 Task: Look for kosher products in the category "Mozzarella".
Action: Mouse moved to (922, 327)
Screenshot: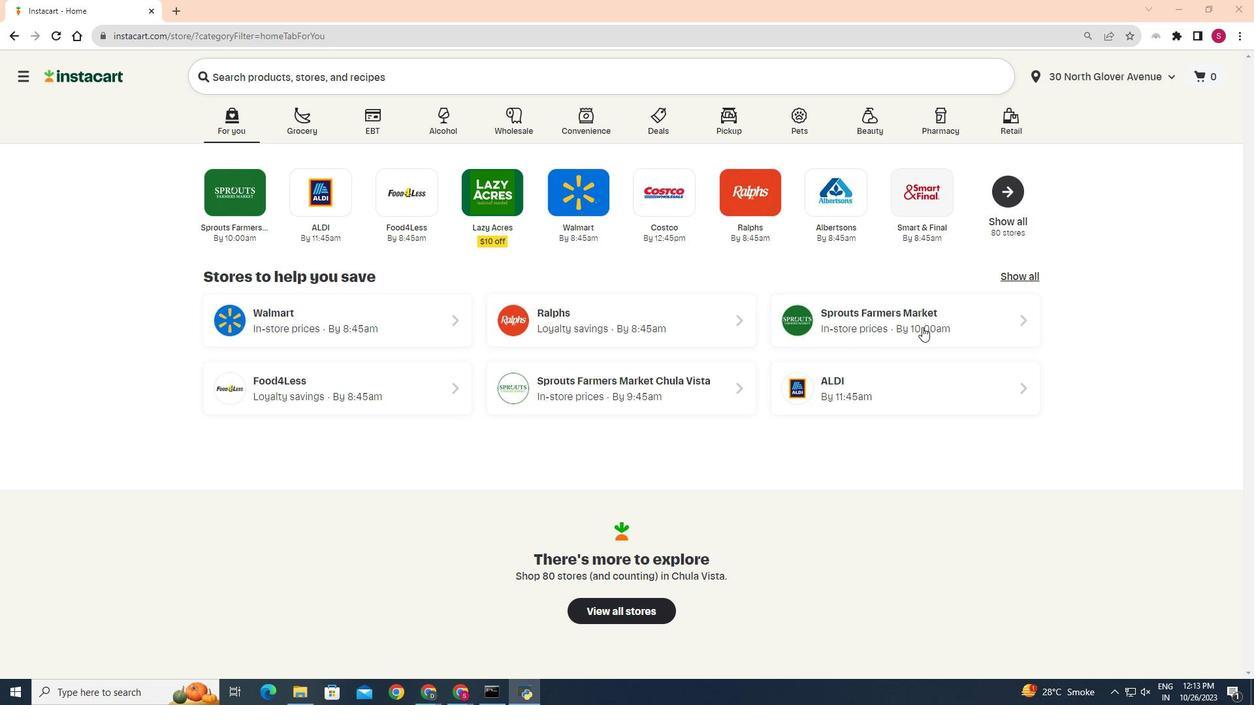 
Action: Mouse pressed left at (922, 327)
Screenshot: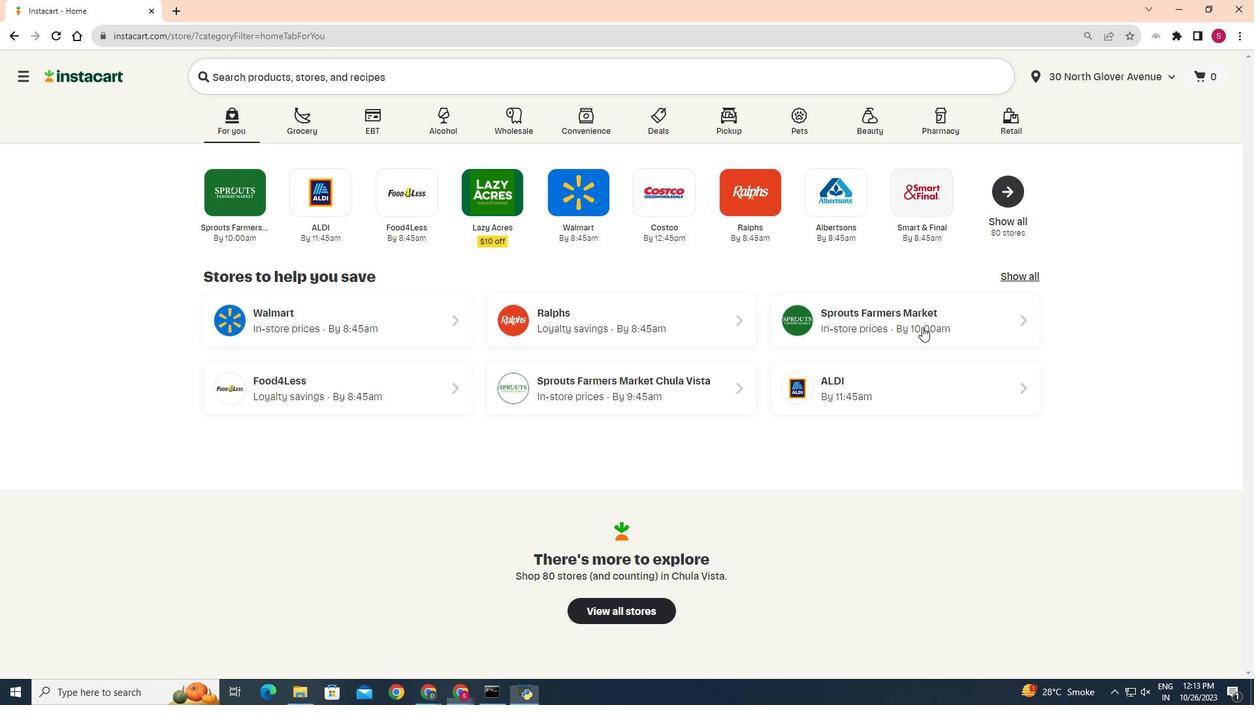 
Action: Mouse moved to (49, 552)
Screenshot: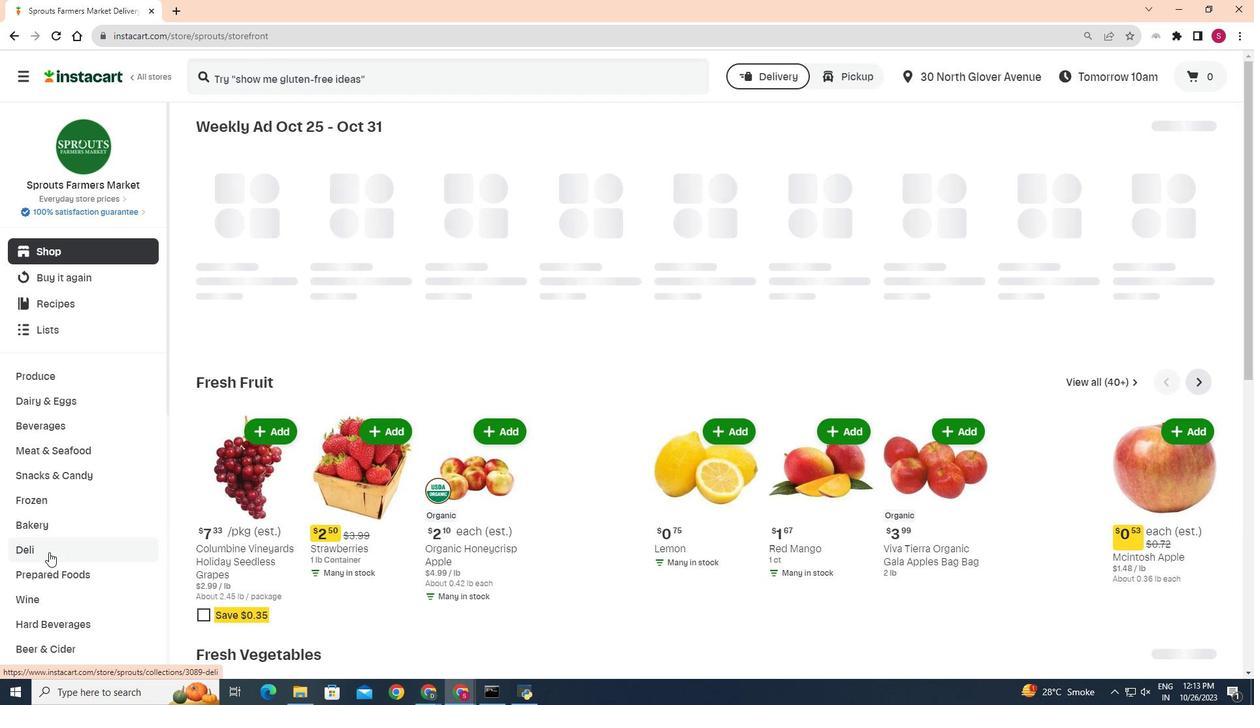 
Action: Mouse pressed left at (49, 552)
Screenshot: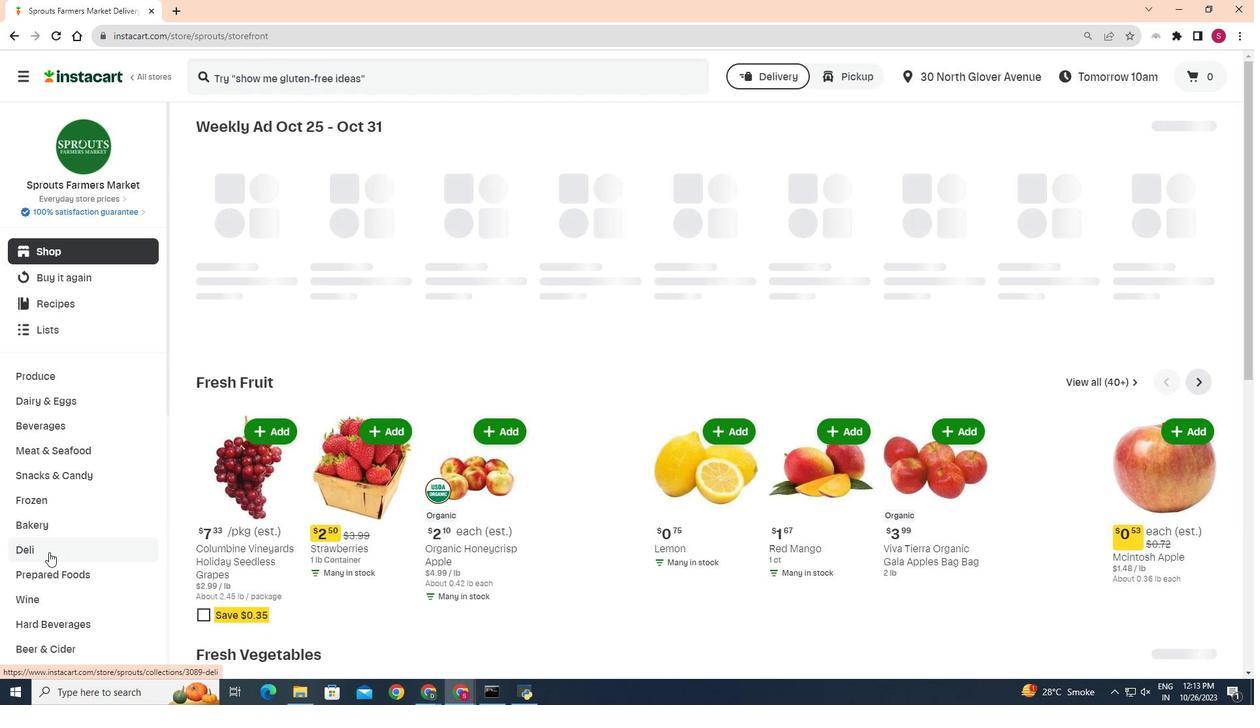 
Action: Mouse moved to (342, 162)
Screenshot: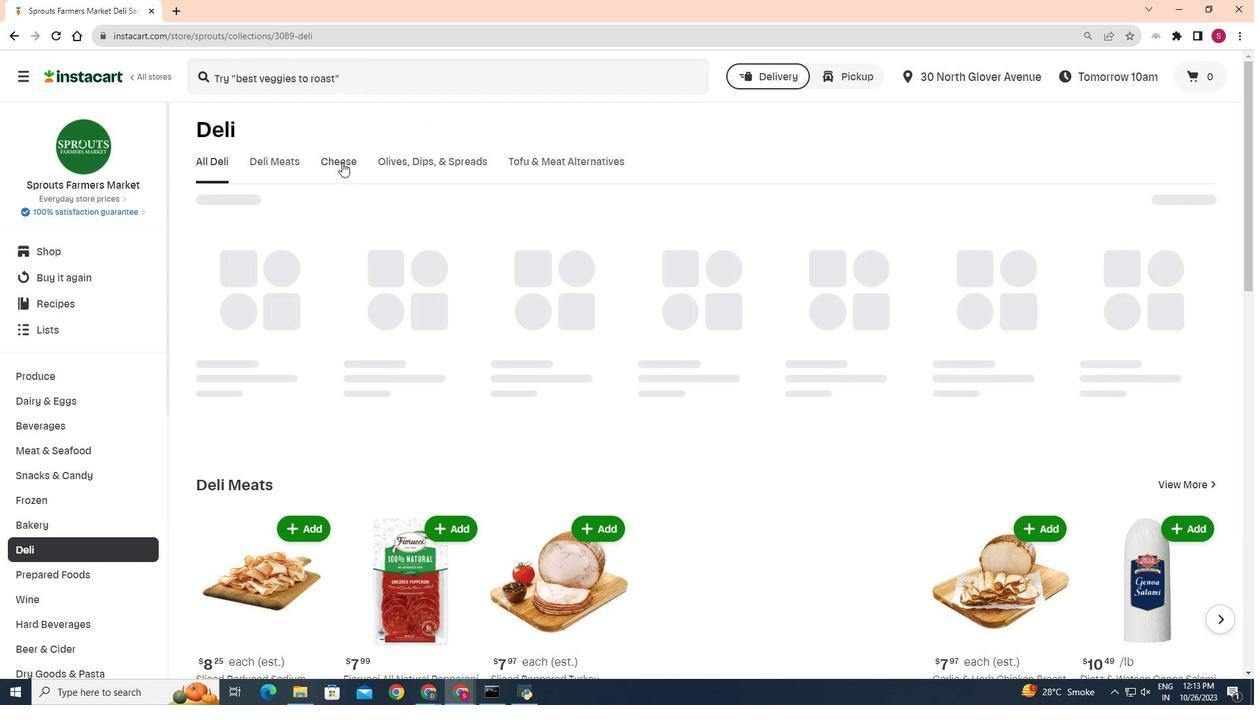
Action: Mouse pressed left at (342, 162)
Screenshot: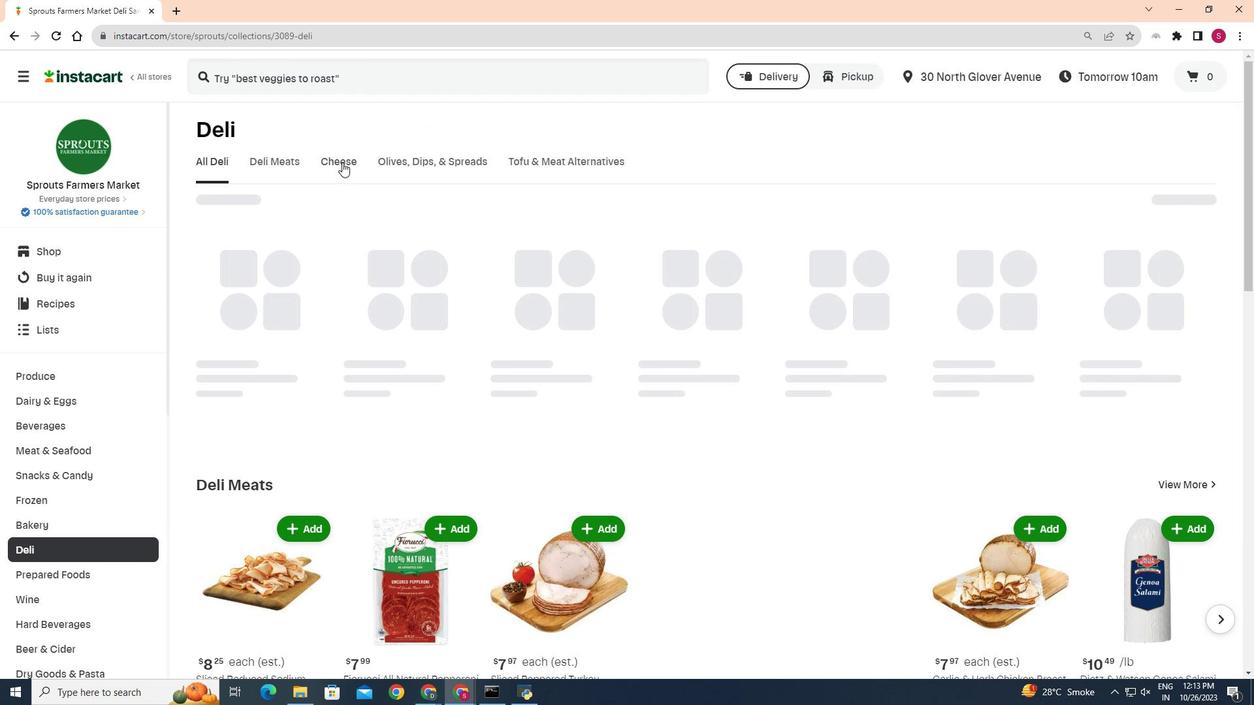 
Action: Mouse moved to (543, 211)
Screenshot: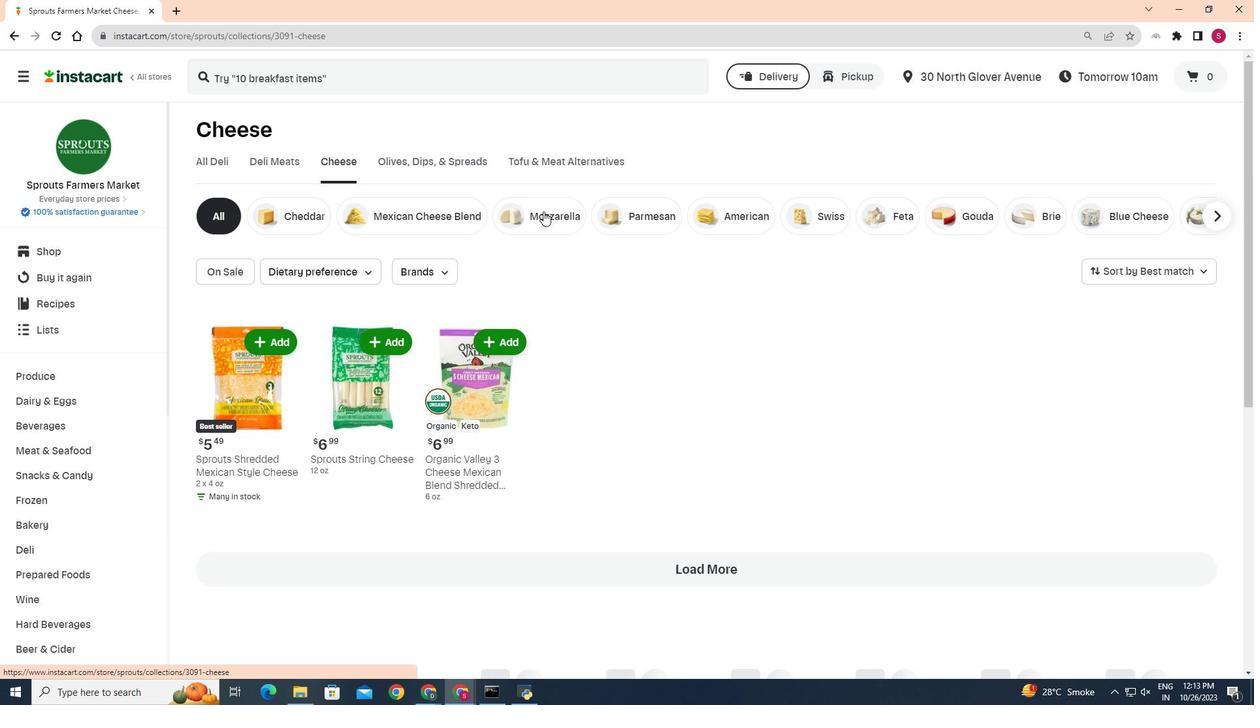 
Action: Mouse pressed left at (543, 211)
Screenshot: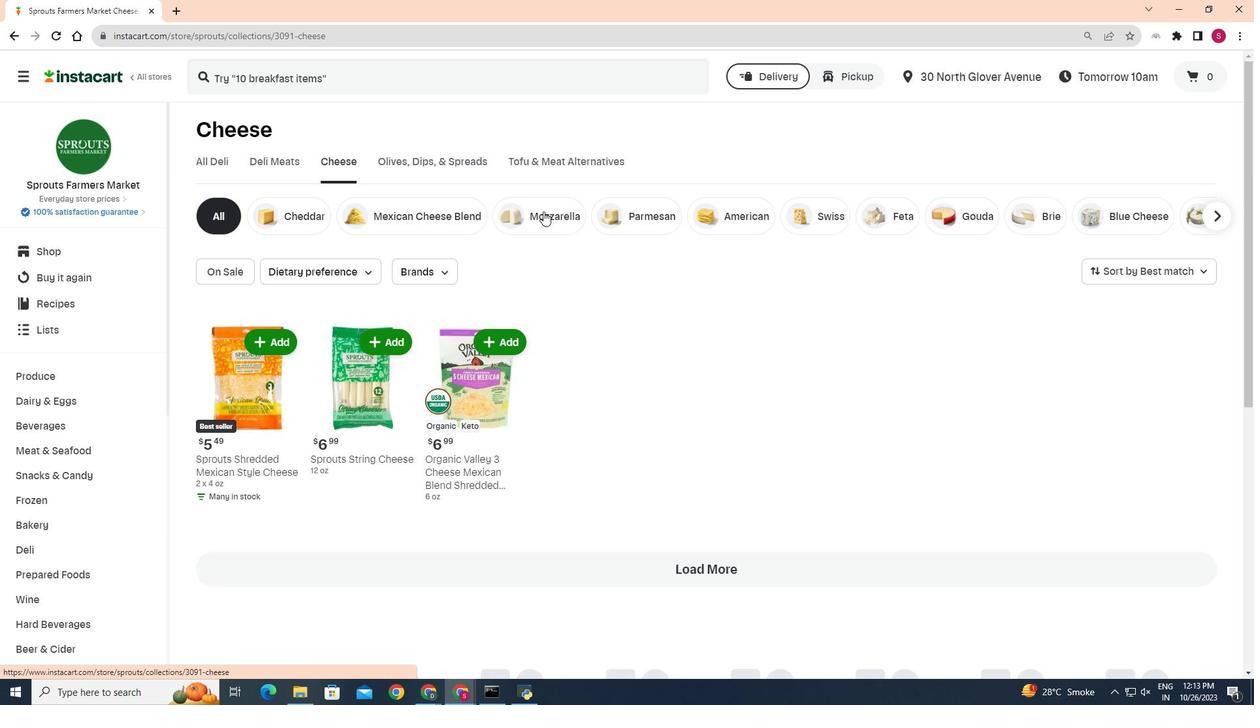 
Action: Mouse moved to (366, 273)
Screenshot: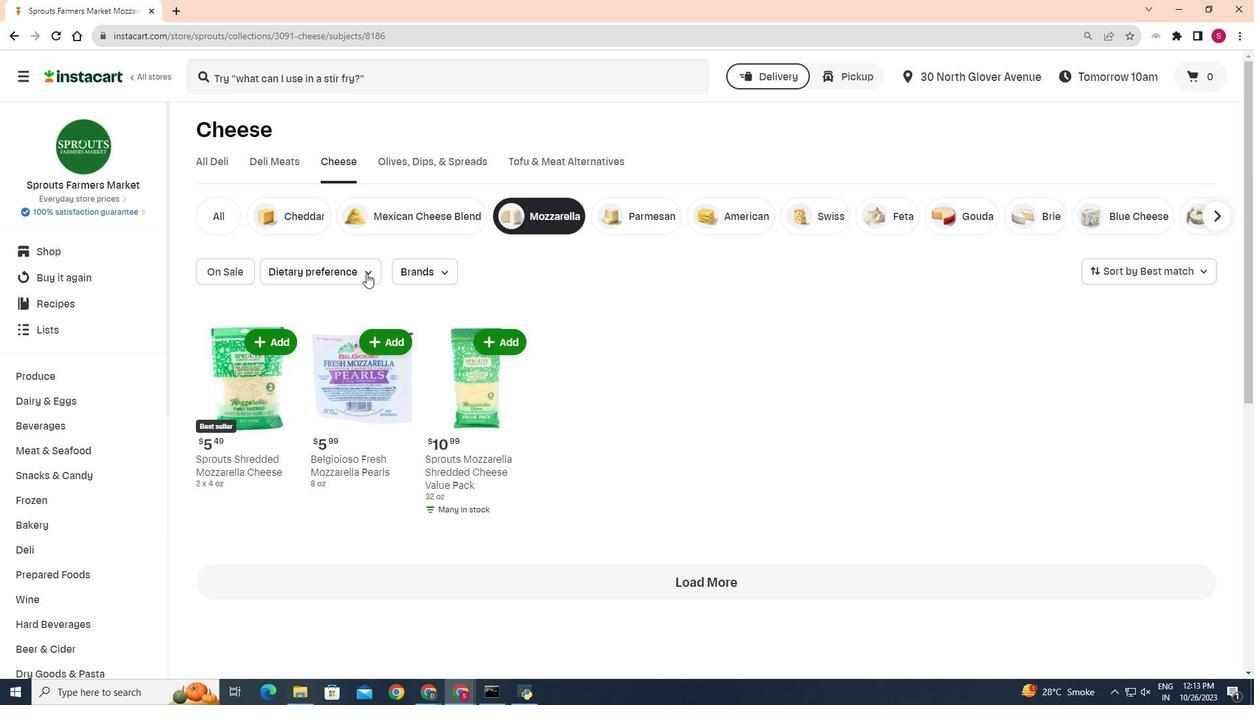 
Action: Mouse pressed left at (366, 273)
Screenshot: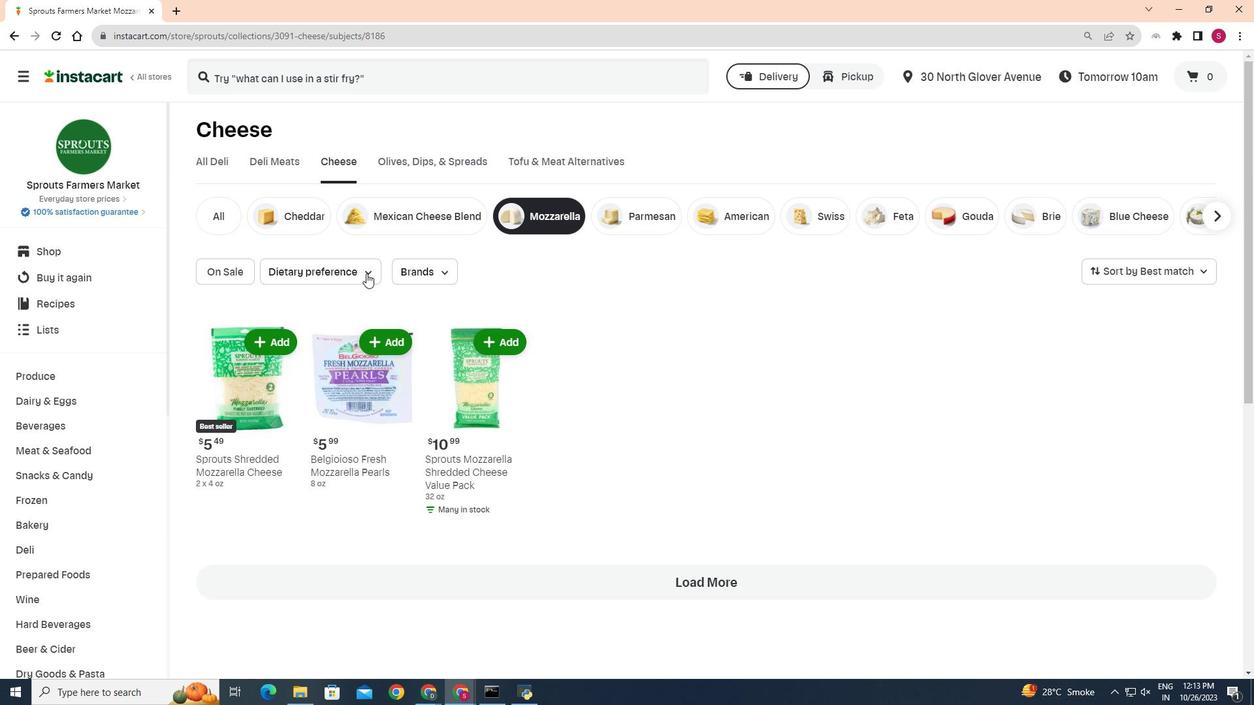 
Action: Mouse moved to (373, 271)
Screenshot: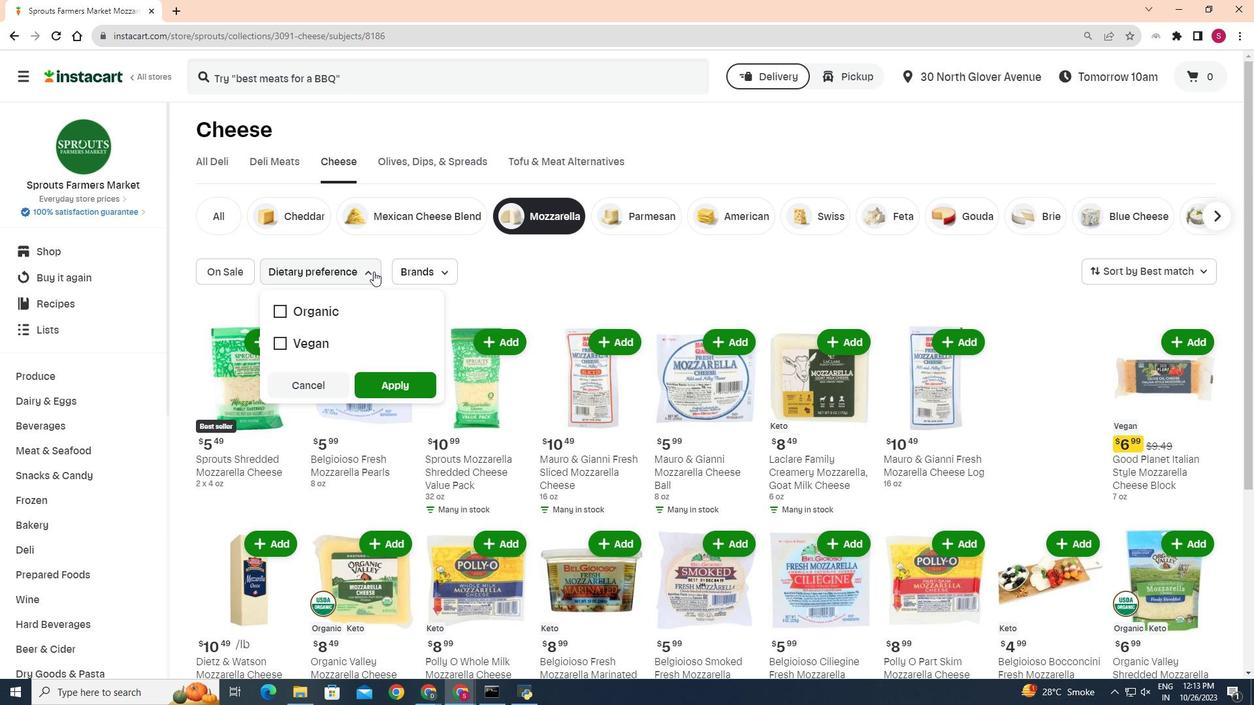 
